 Task: Create a due date automation trigger when advanced on, 2 hours before a card is due add dates without a start date.
Action: Mouse moved to (1093, 90)
Screenshot: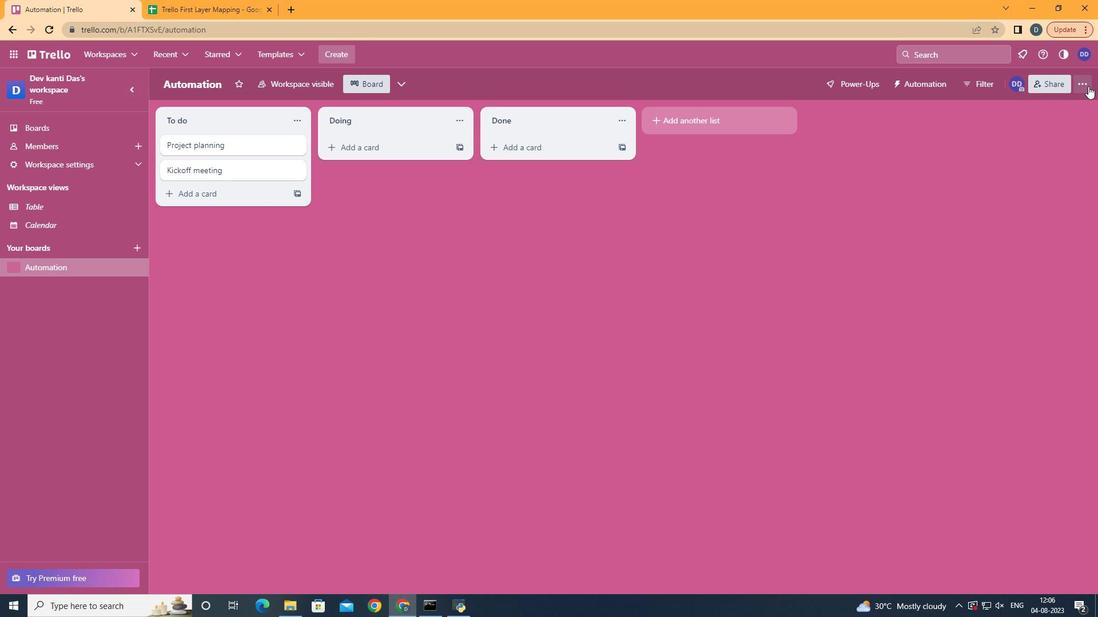 
Action: Mouse pressed left at (1093, 90)
Screenshot: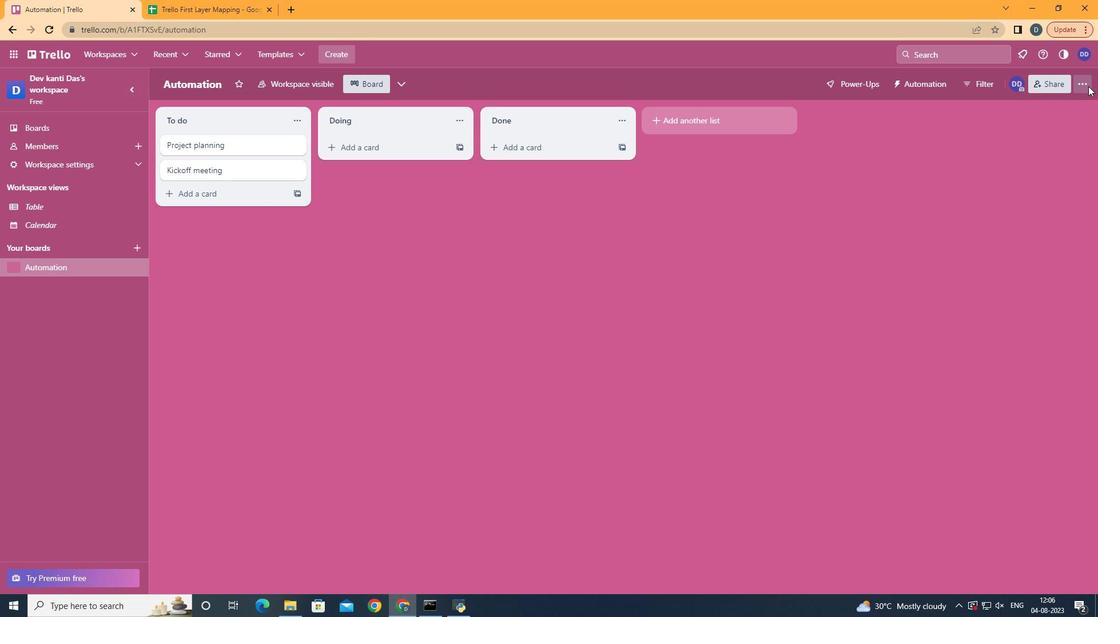 
Action: Mouse moved to (1004, 255)
Screenshot: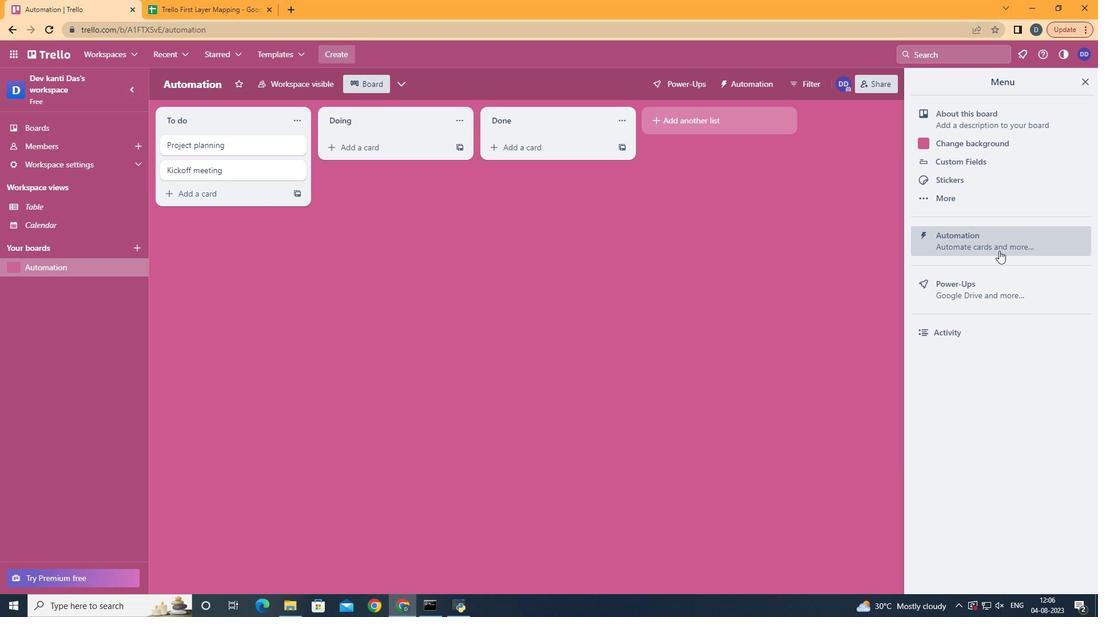 
Action: Mouse pressed left at (1004, 255)
Screenshot: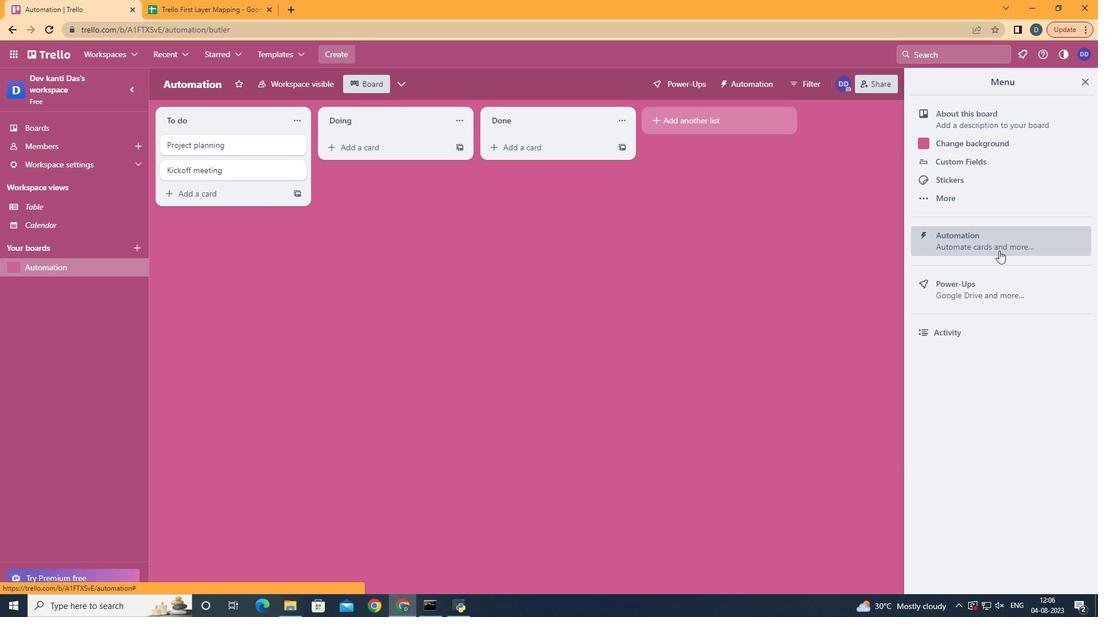 
Action: Mouse moved to (240, 232)
Screenshot: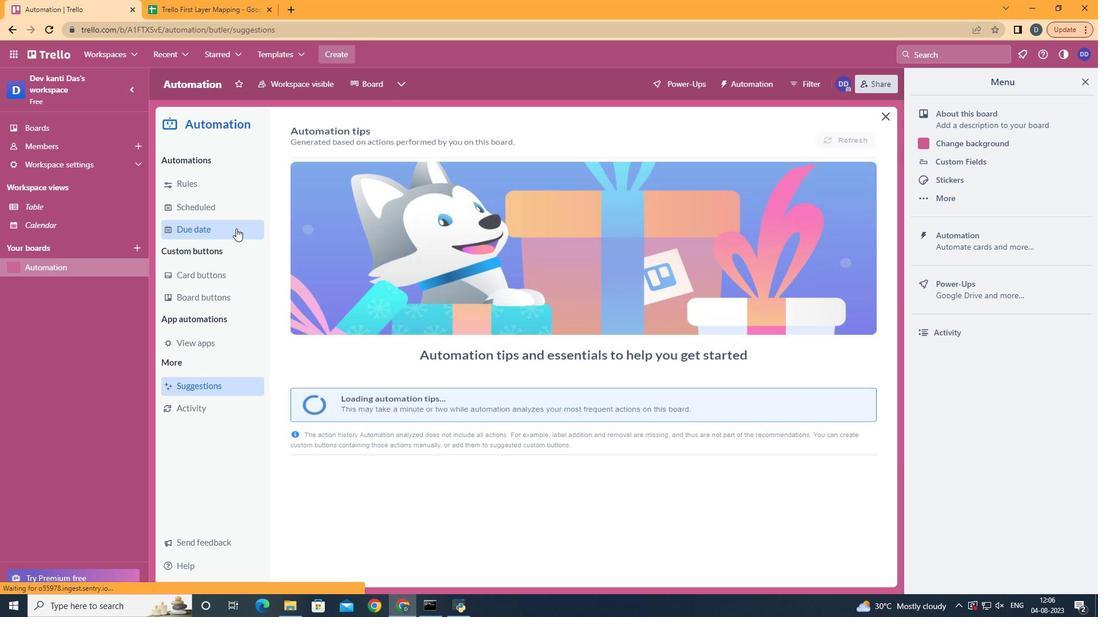 
Action: Mouse pressed left at (240, 232)
Screenshot: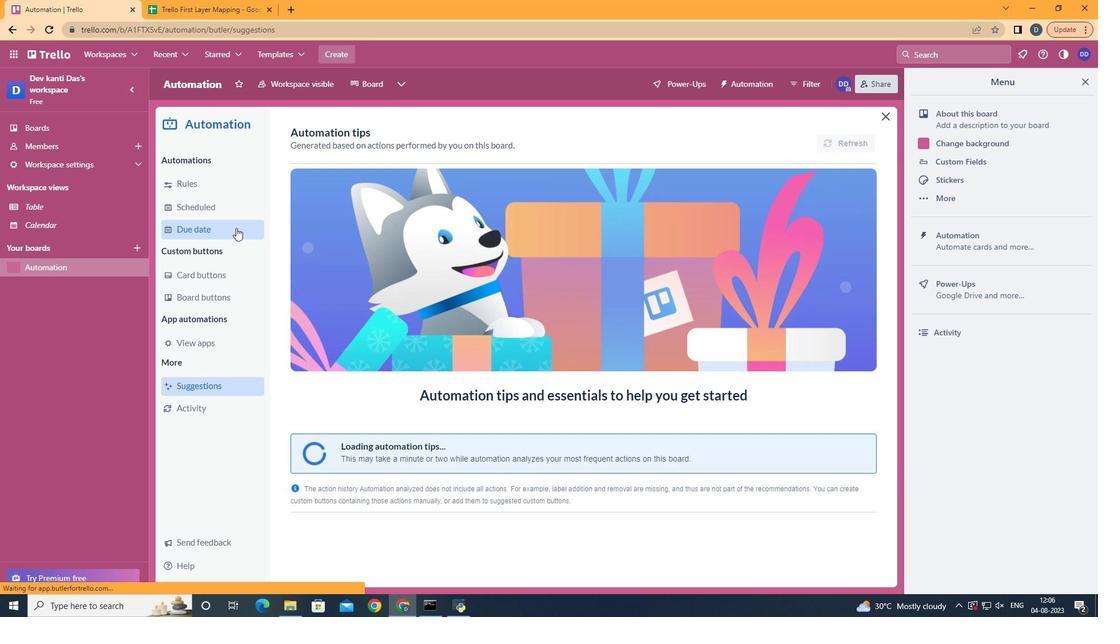 
Action: Mouse moved to (815, 139)
Screenshot: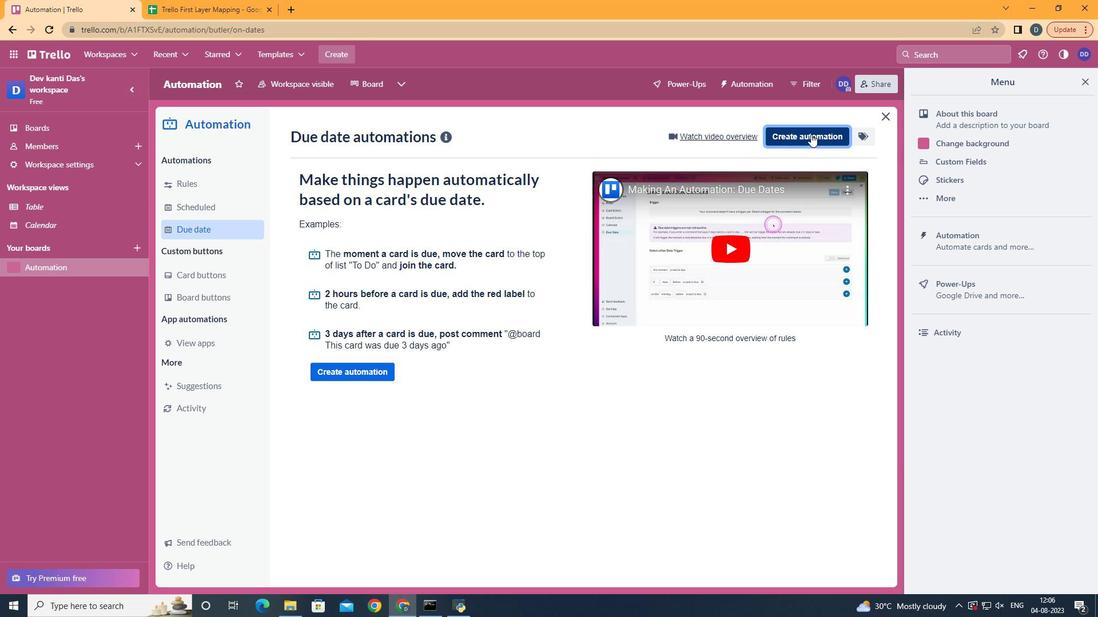 
Action: Mouse pressed left at (815, 139)
Screenshot: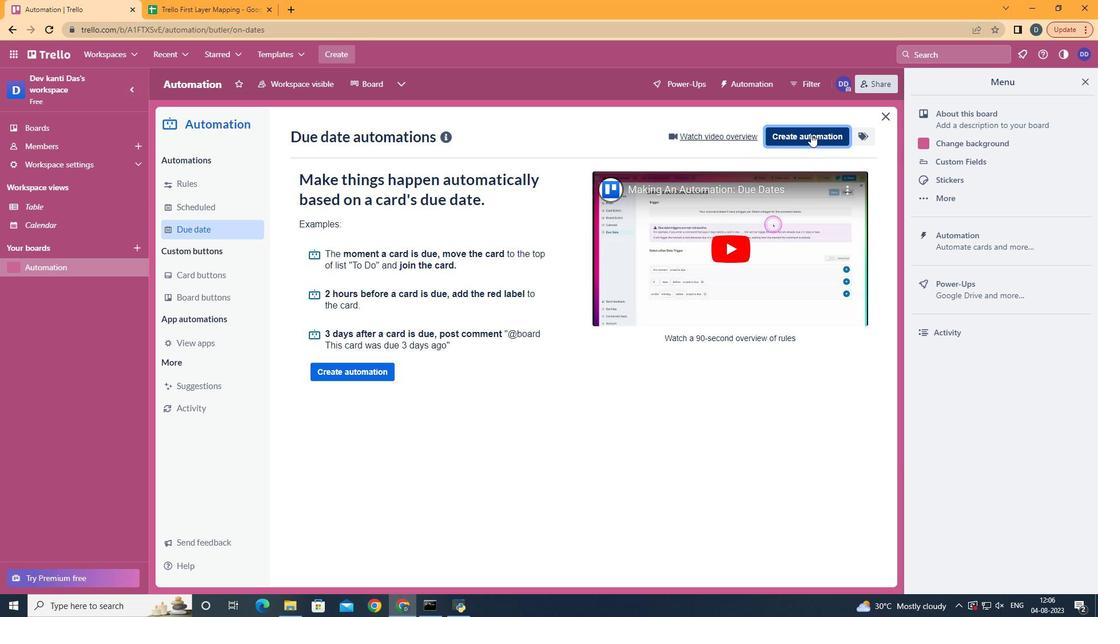 
Action: Mouse moved to (582, 255)
Screenshot: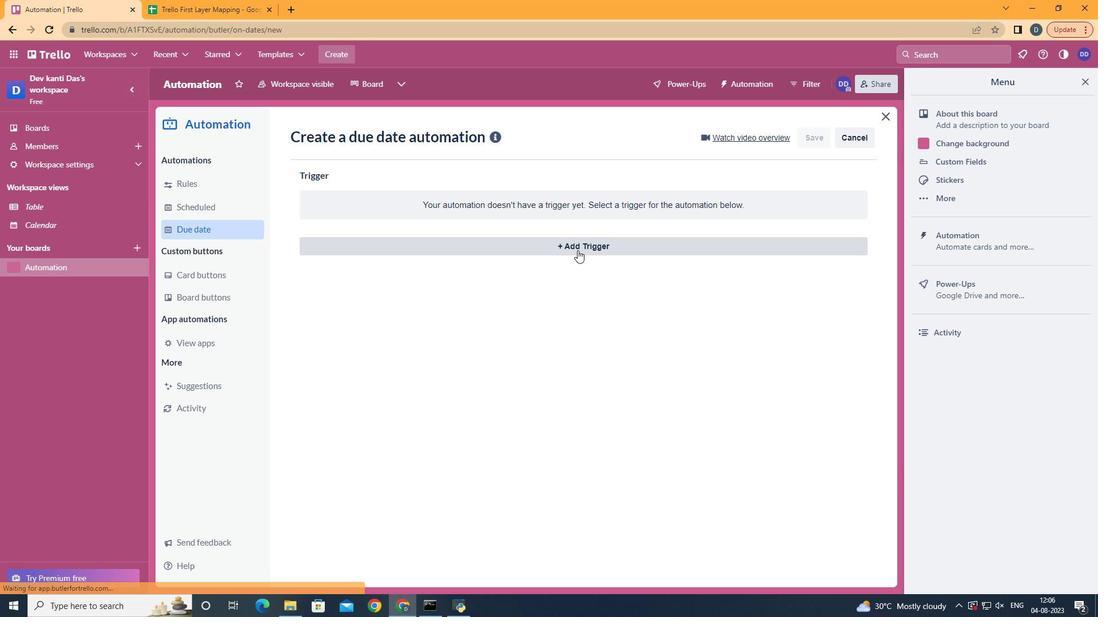 
Action: Mouse pressed left at (582, 255)
Screenshot: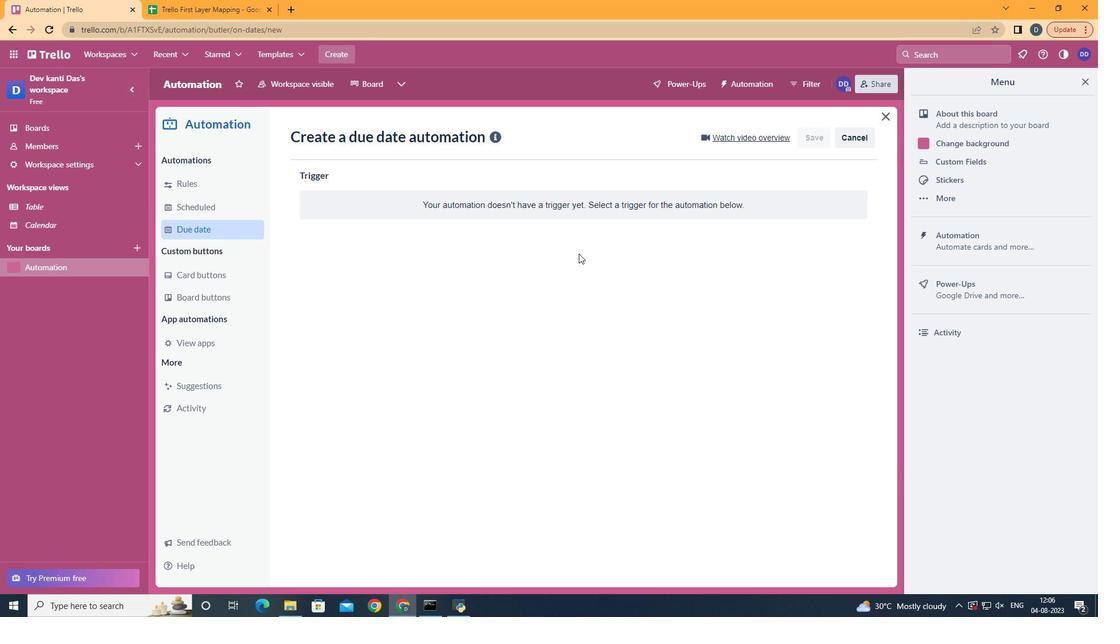 
Action: Mouse moved to (367, 492)
Screenshot: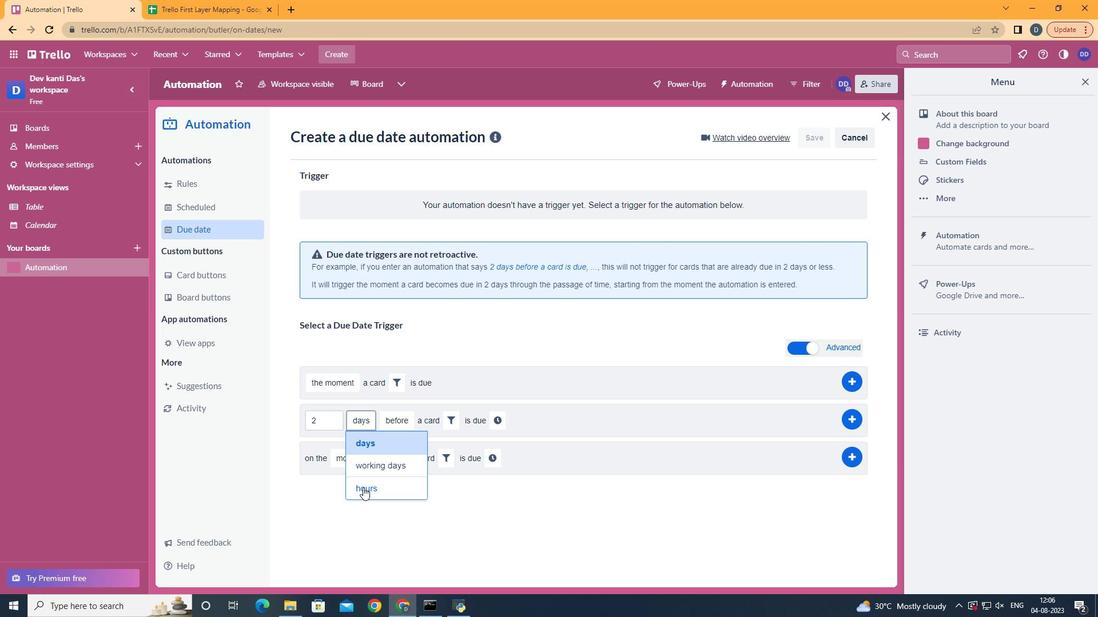 
Action: Mouse pressed left at (367, 492)
Screenshot: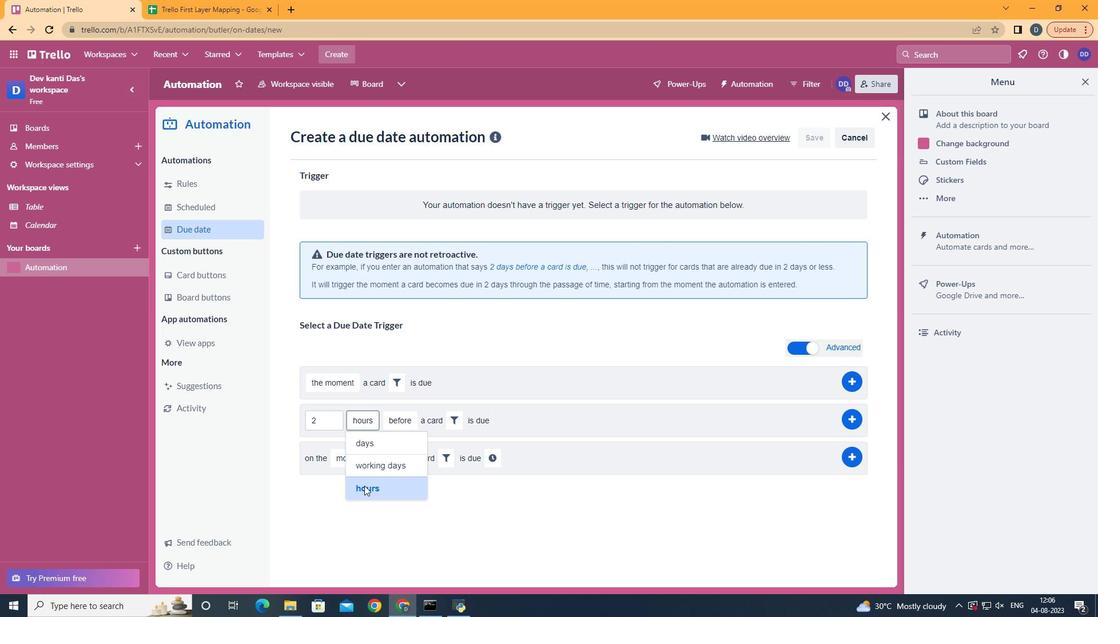 
Action: Mouse moved to (411, 445)
Screenshot: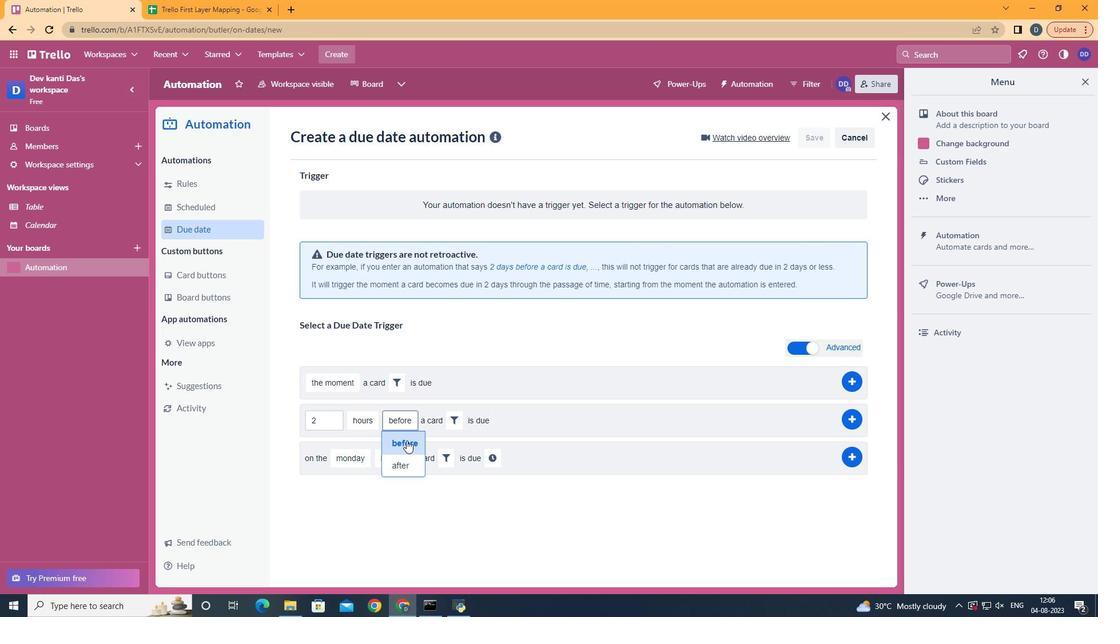 
Action: Mouse pressed left at (411, 445)
Screenshot: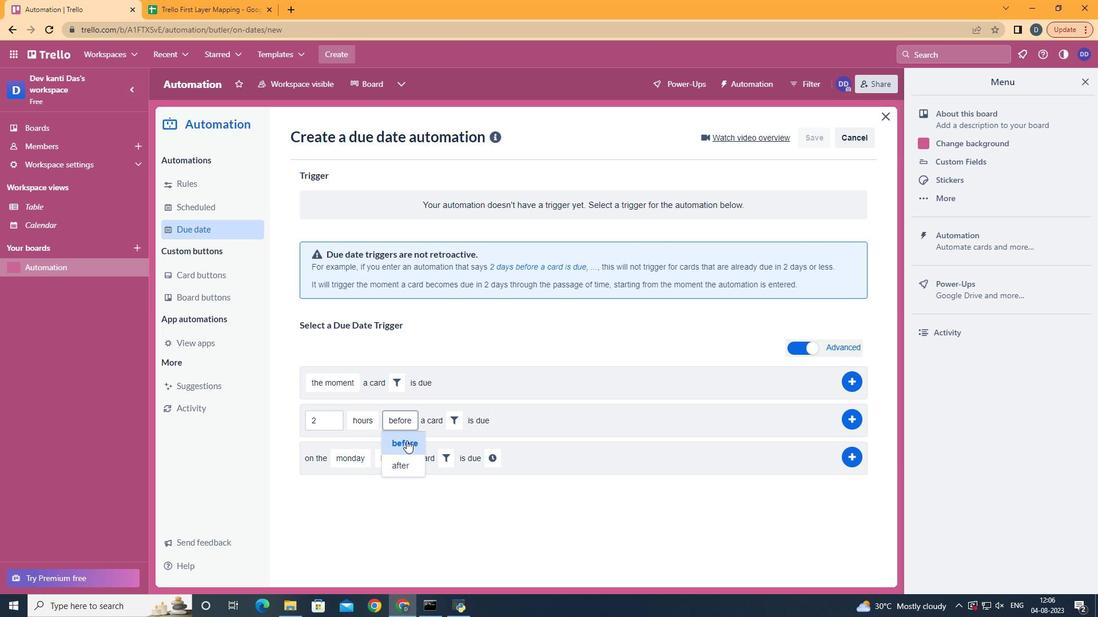 
Action: Mouse moved to (459, 414)
Screenshot: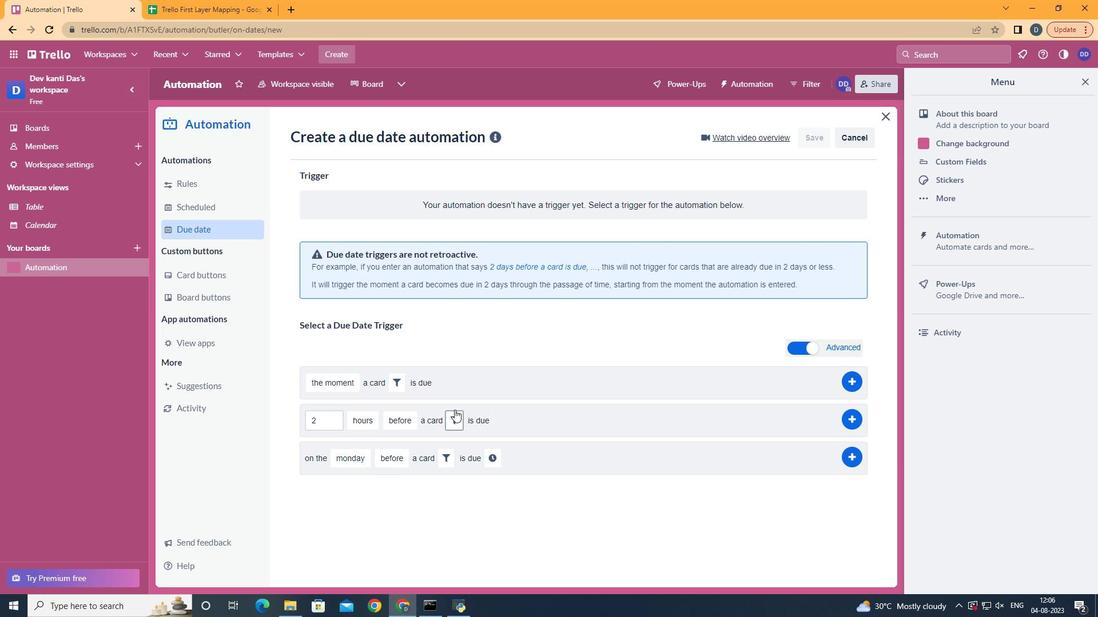 
Action: Mouse pressed left at (459, 414)
Screenshot: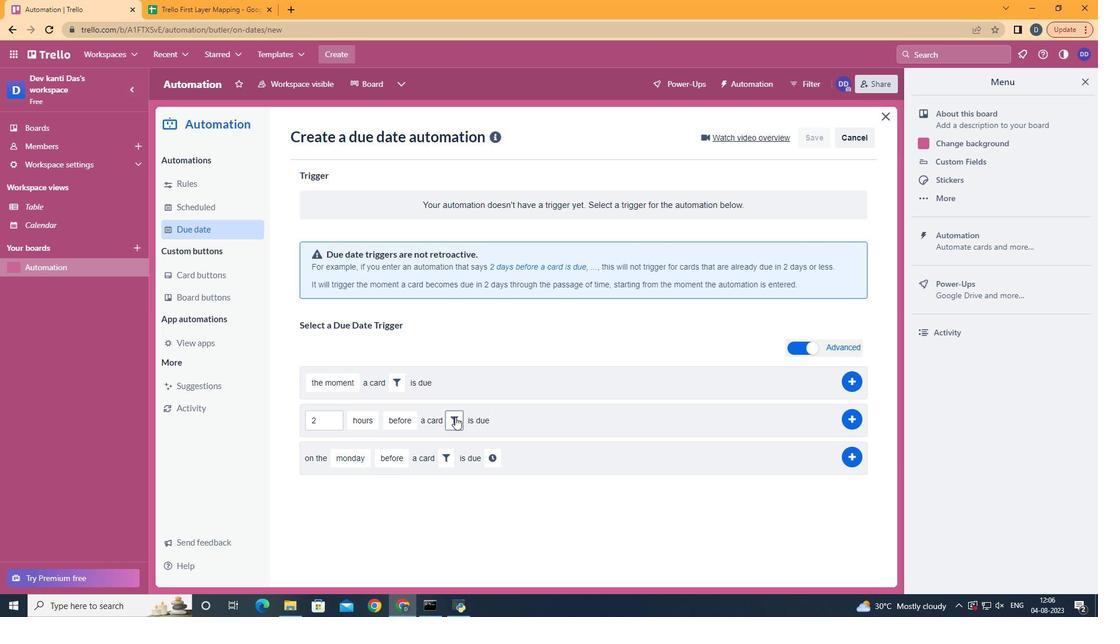 
Action: Mouse moved to (517, 466)
Screenshot: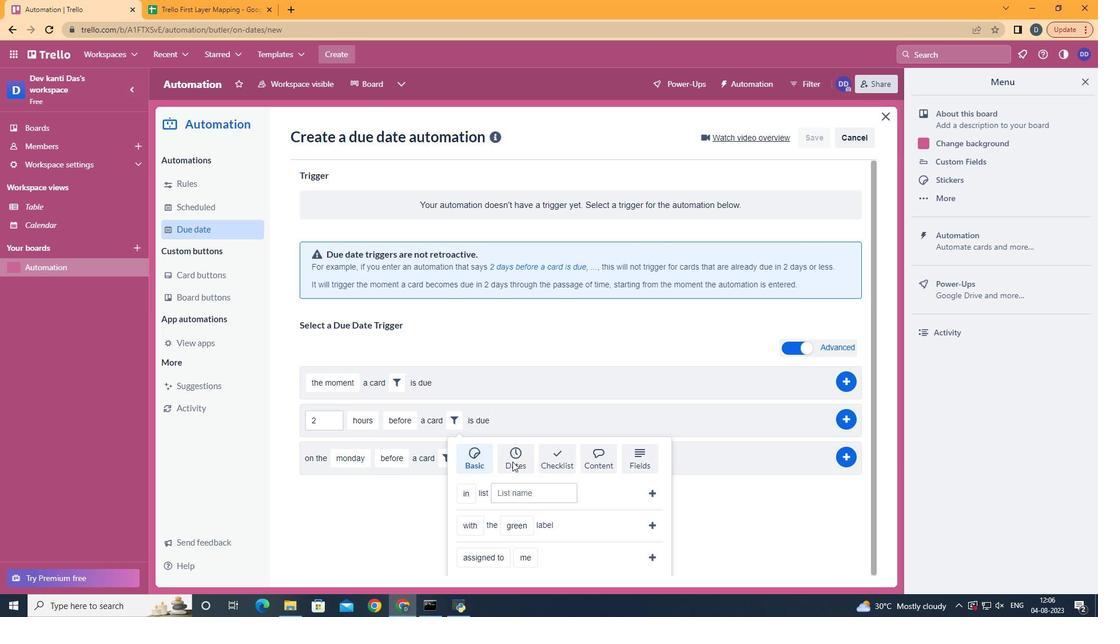 
Action: Mouse pressed left at (517, 466)
Screenshot: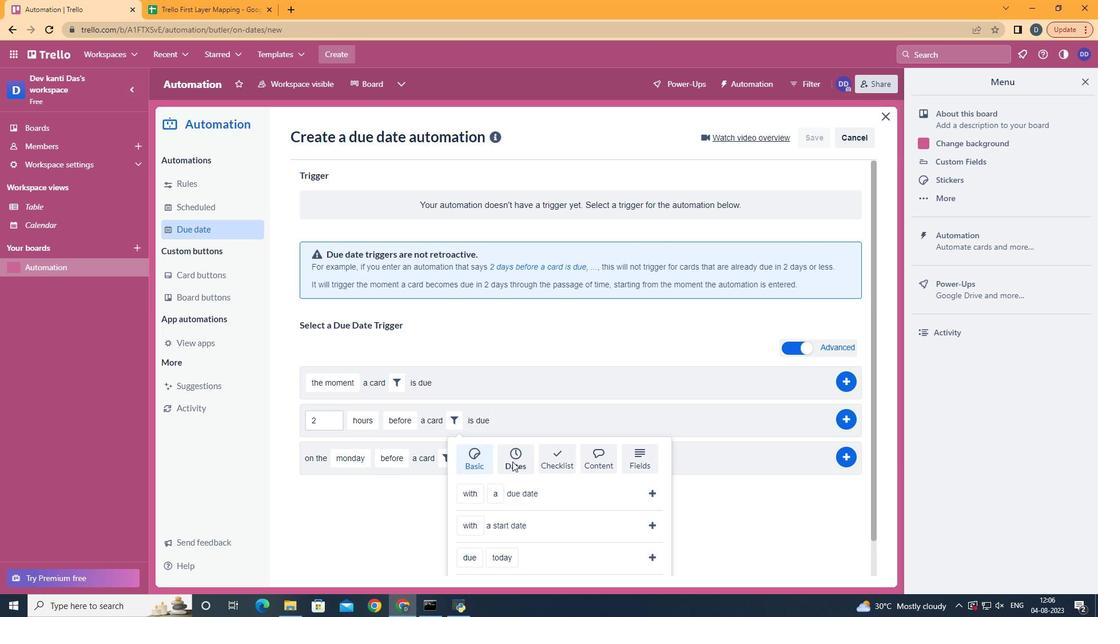 
Action: Mouse moved to (485, 567)
Screenshot: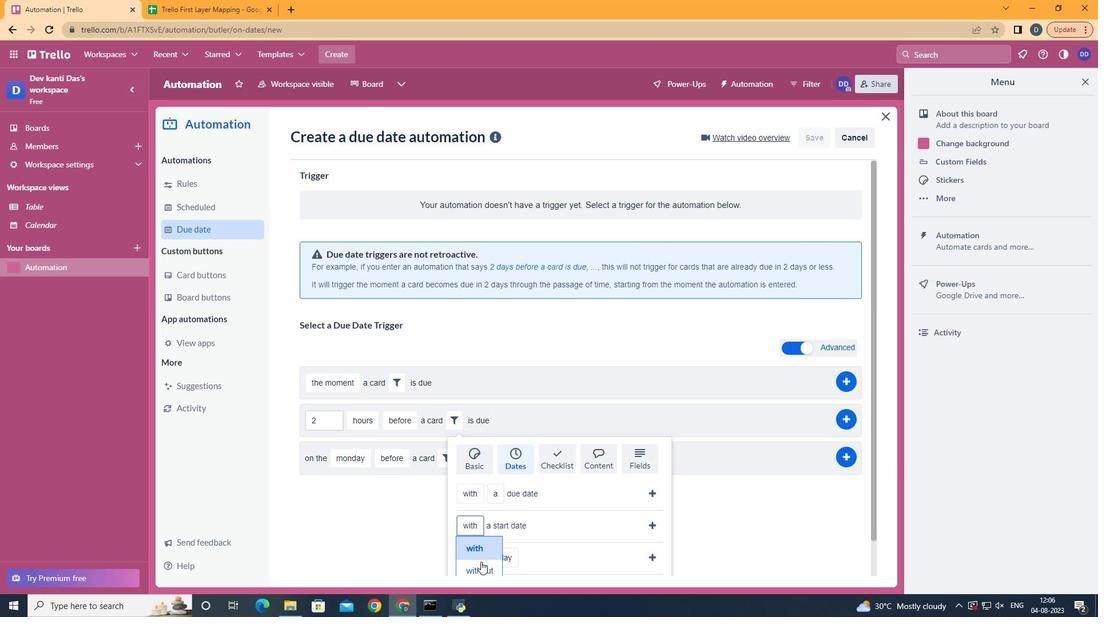 
Action: Mouse pressed left at (485, 567)
Screenshot: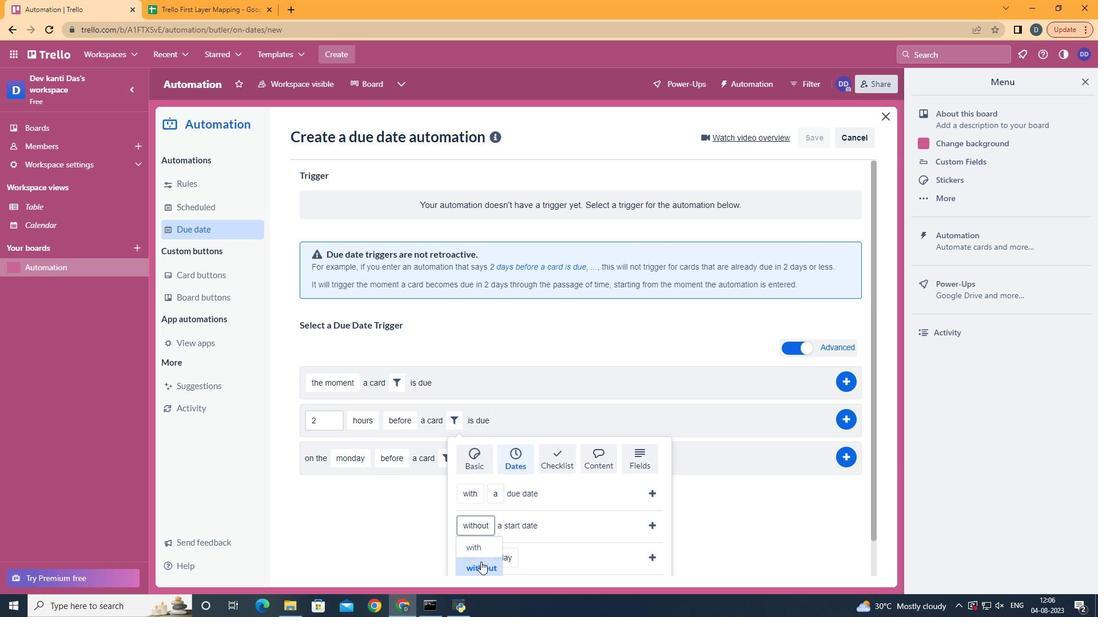 
Action: Mouse moved to (660, 529)
Screenshot: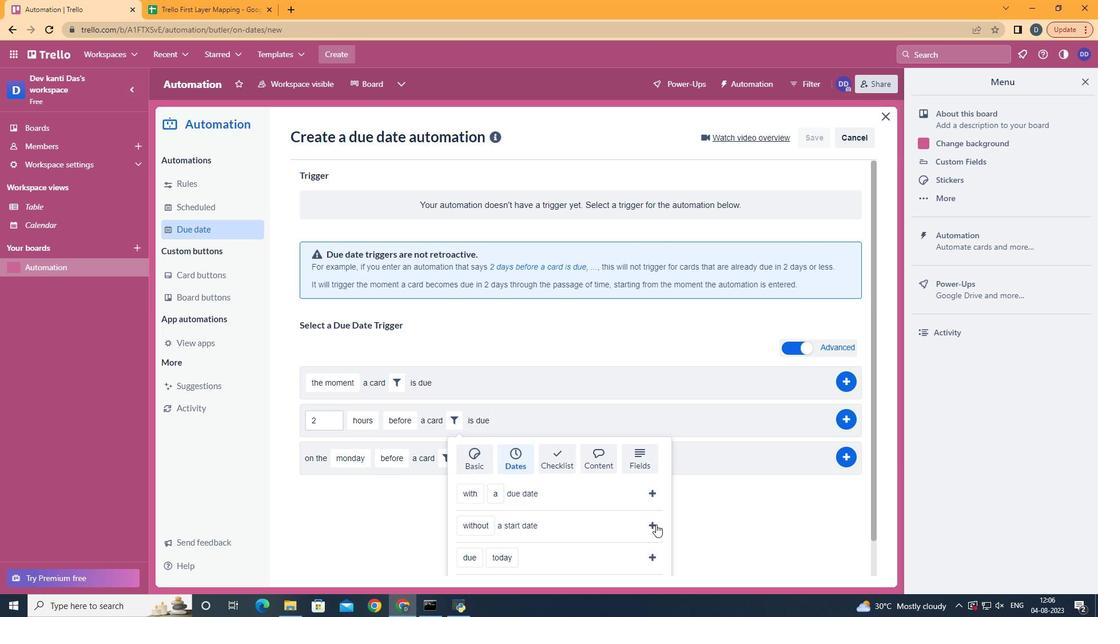
Action: Mouse pressed left at (660, 529)
Screenshot: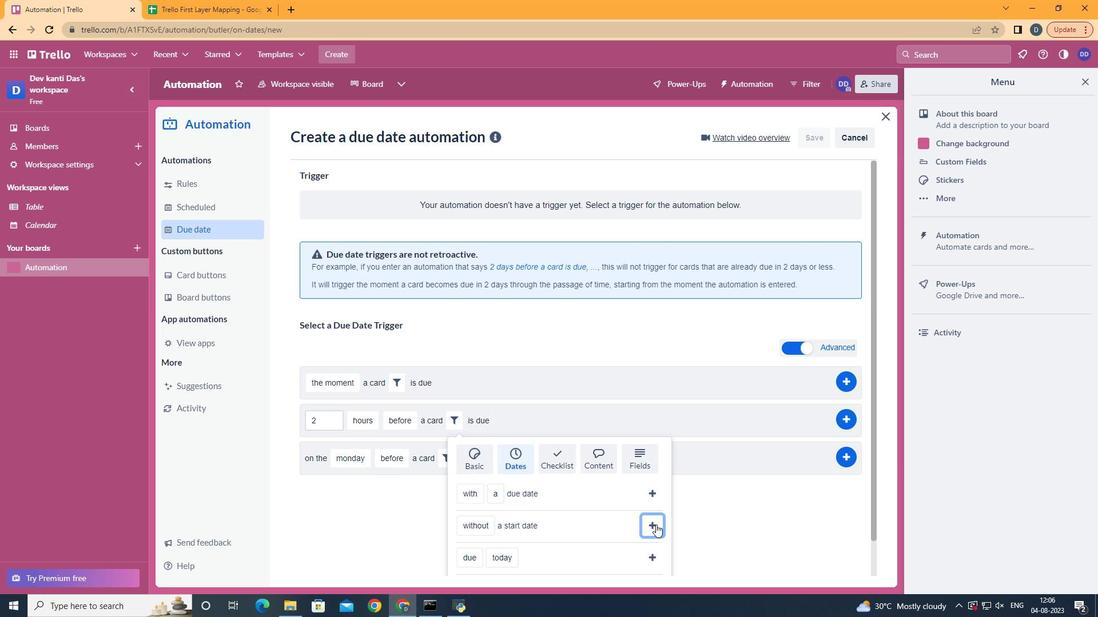 
Action: Mouse moved to (851, 426)
Screenshot: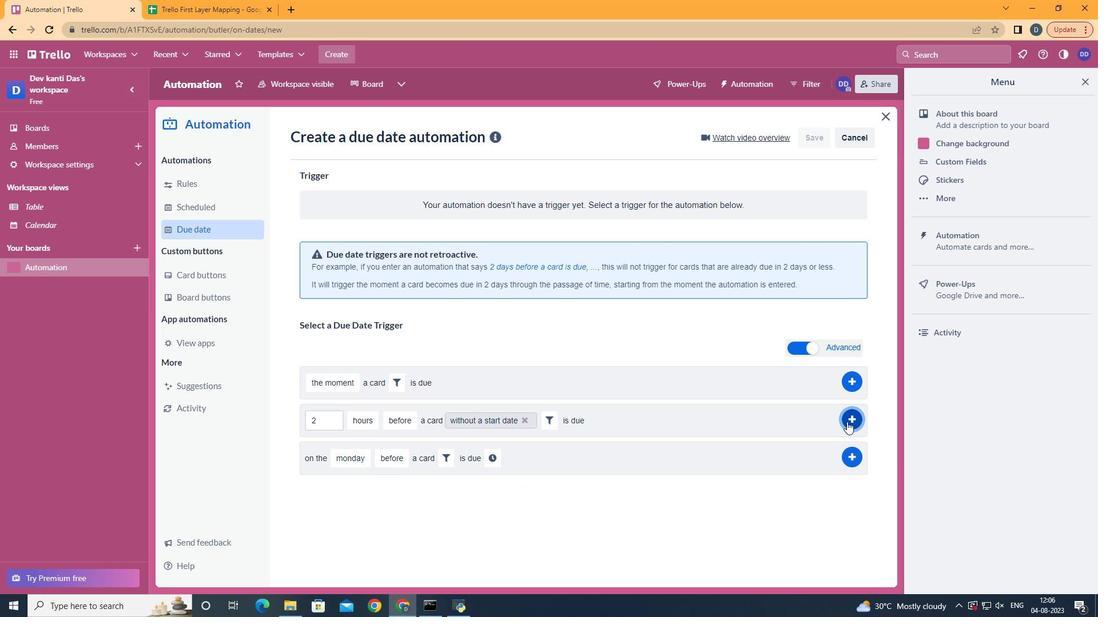 
Action: Mouse pressed left at (851, 426)
Screenshot: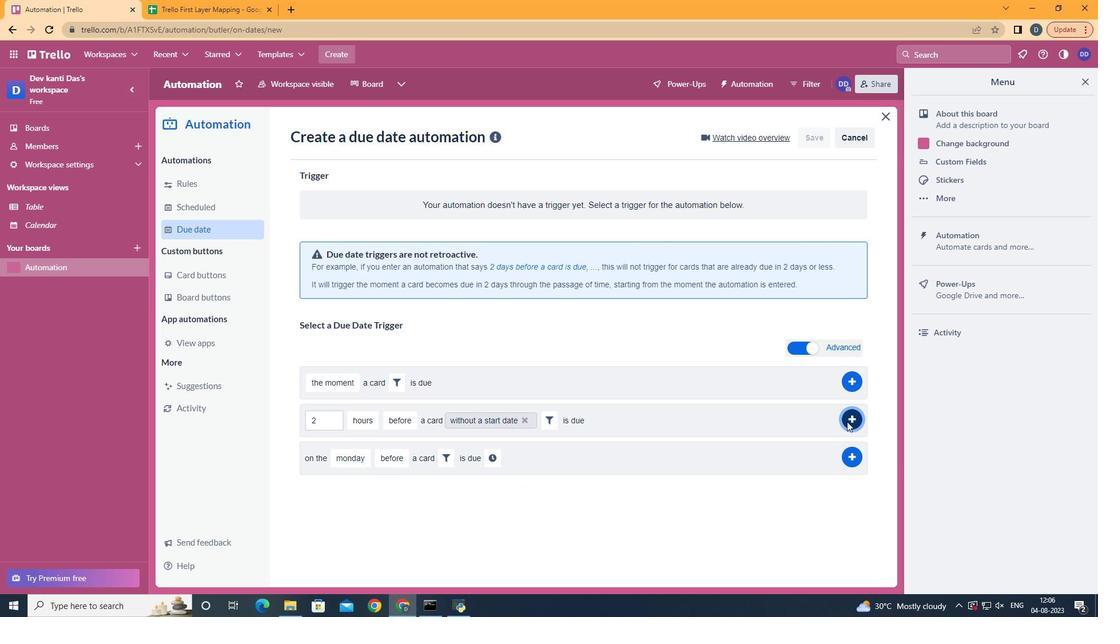 
Action: Mouse moved to (497, 207)
Screenshot: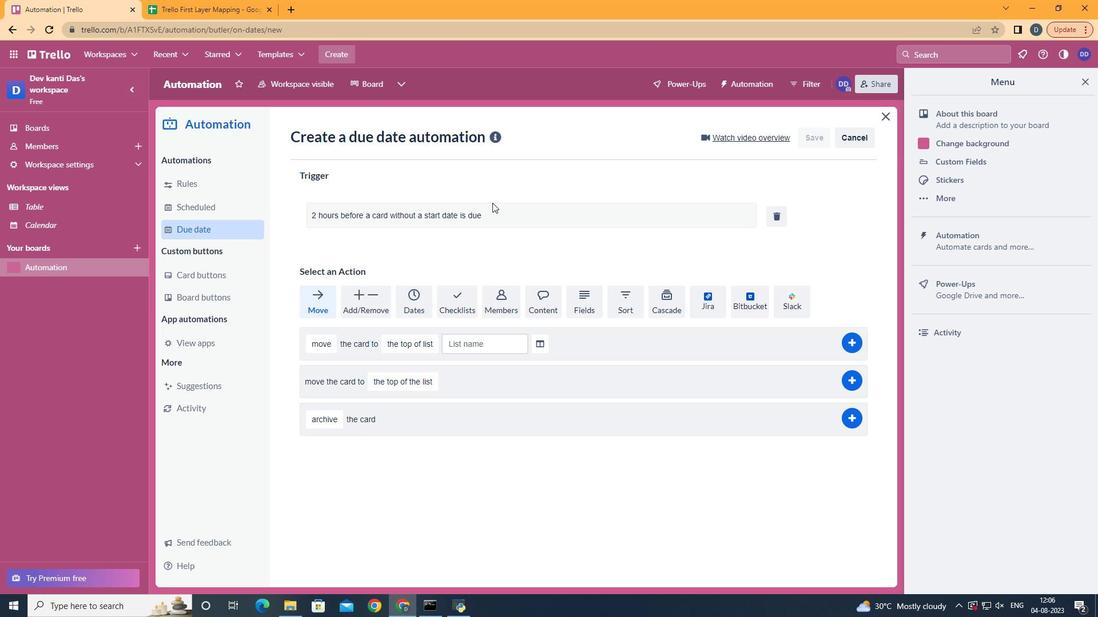 
